 Task: Unpin a pinned conversation thread.
Action: Mouse moved to (457, 110)
Screenshot: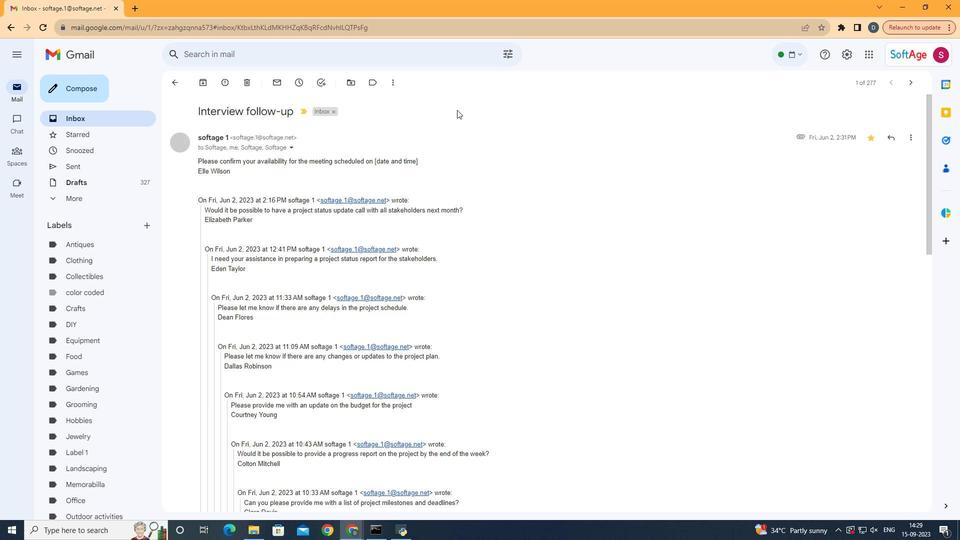 
Action: Mouse pressed left at (457, 110)
Screenshot: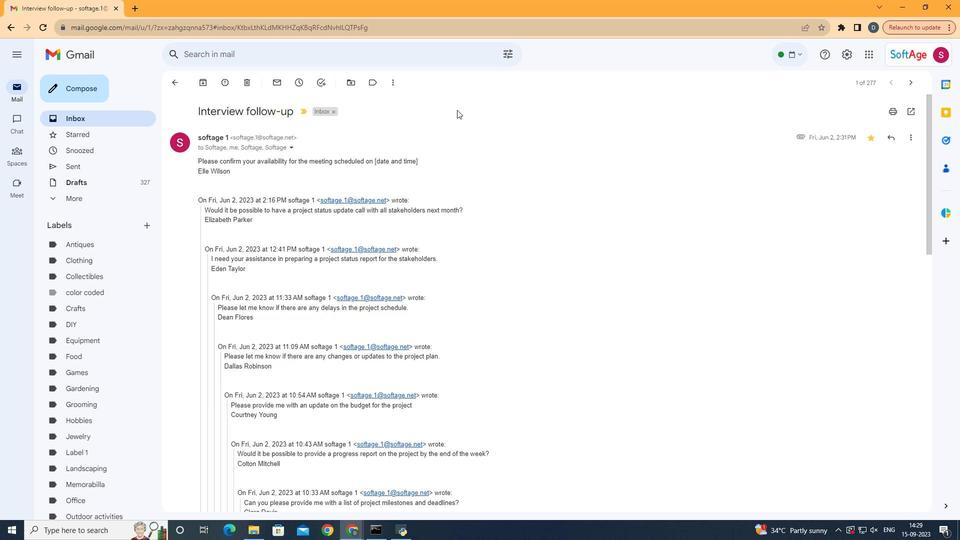 
Action: Mouse moved to (875, 140)
Screenshot: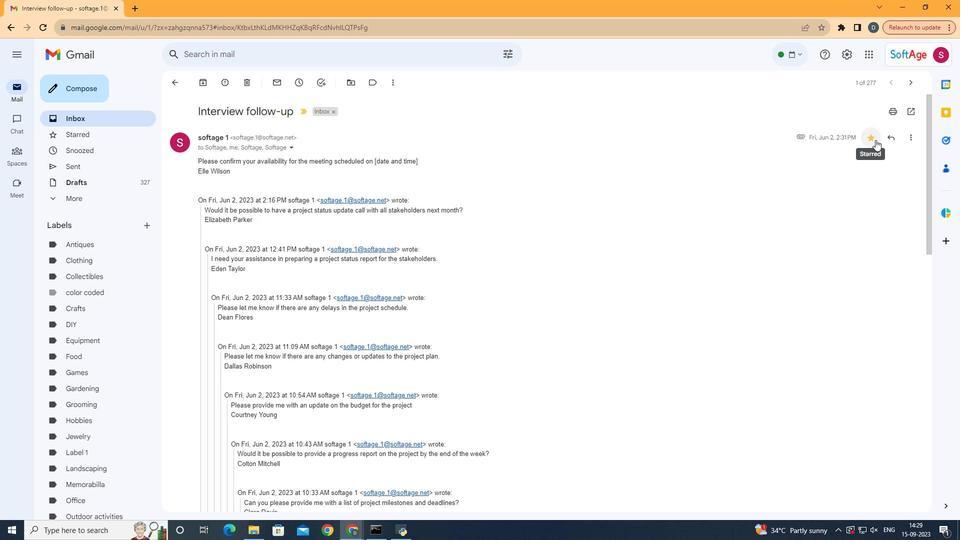 
Action: Mouse pressed left at (875, 140)
Screenshot: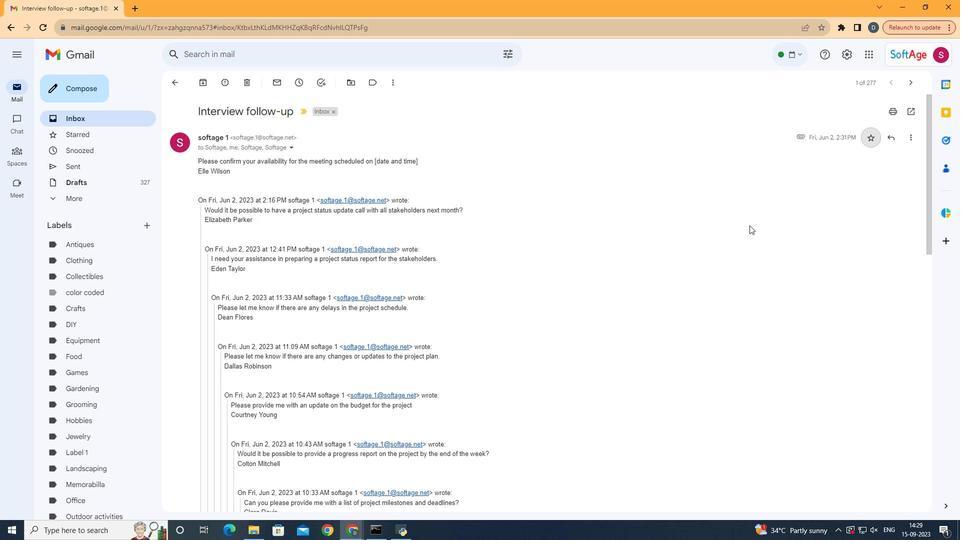 
Action: Mouse moved to (689, 271)
Screenshot: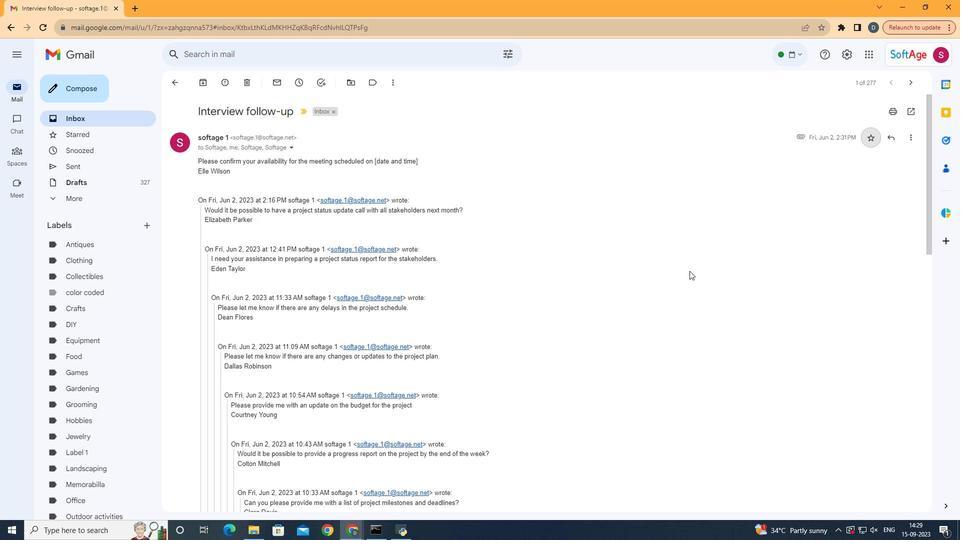 
